 Task: Choose the license: BSD 2-clause "Simplified" License while creating a new repository.
Action: Mouse moved to (873, 73)
Screenshot: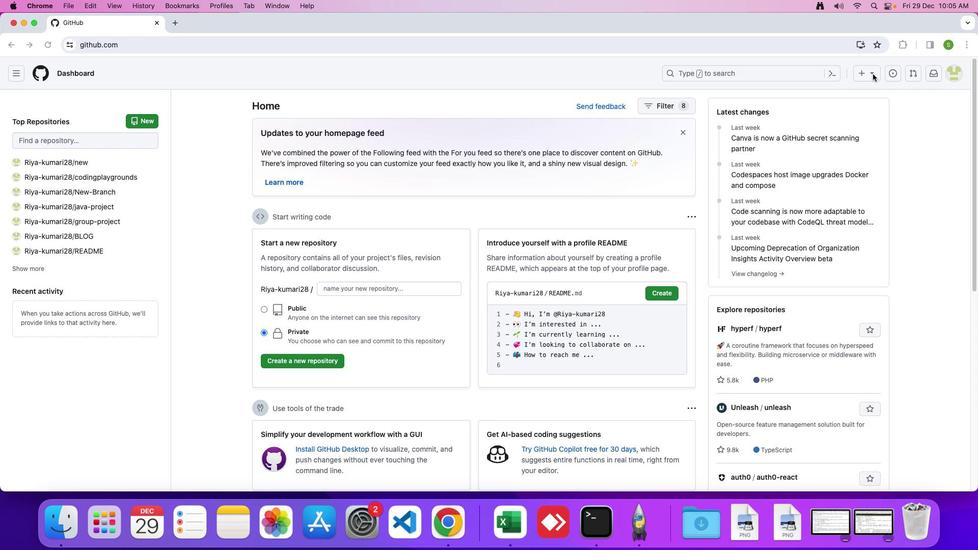 
Action: Mouse pressed left at (873, 73)
Screenshot: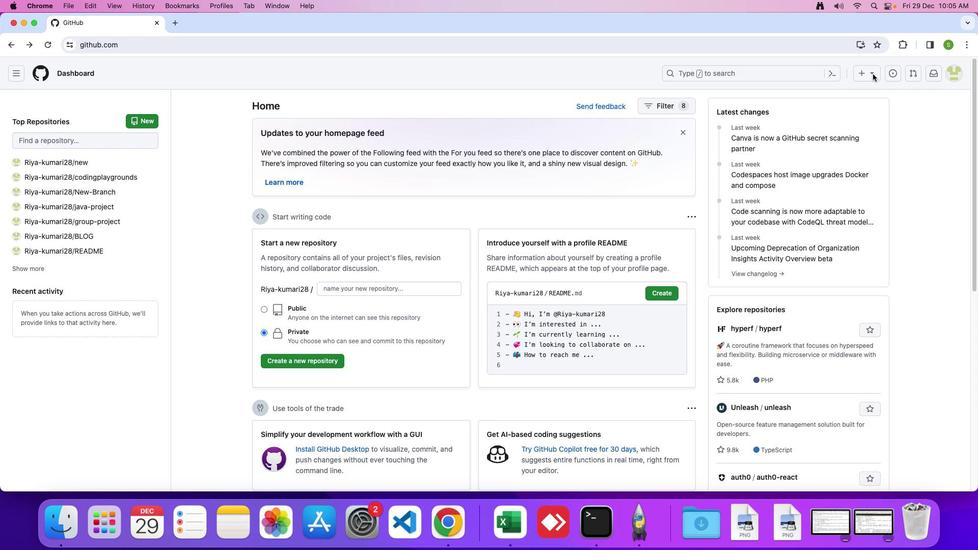 
Action: Mouse pressed left at (873, 73)
Screenshot: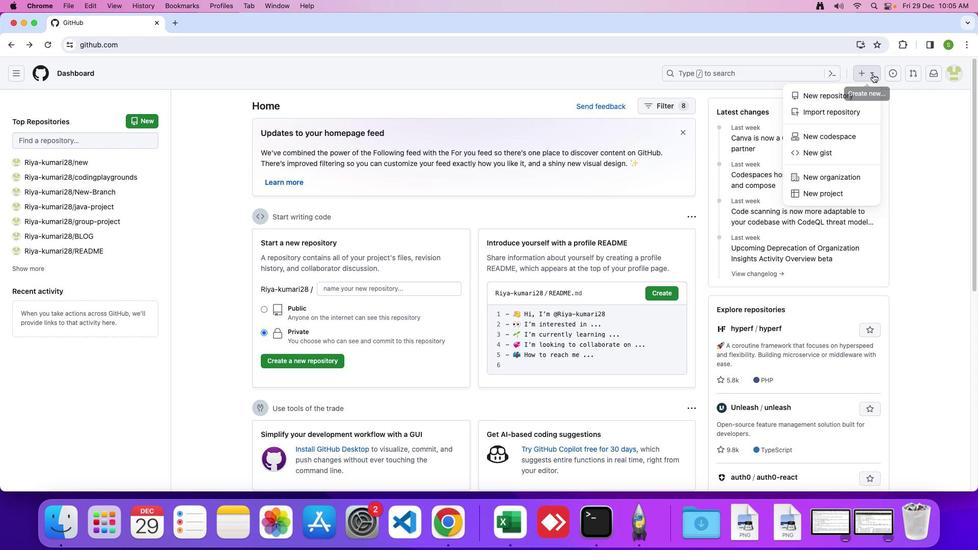 
Action: Mouse moved to (871, 74)
Screenshot: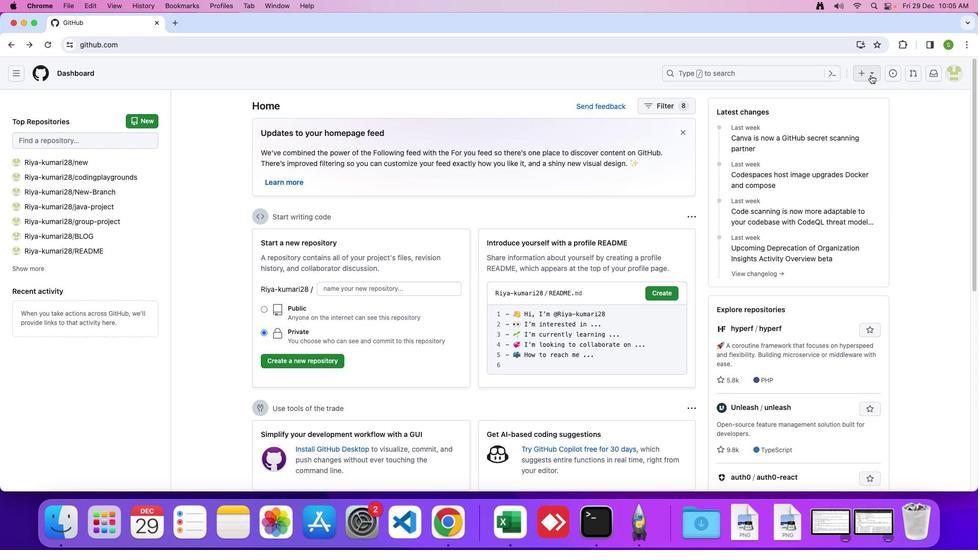 
Action: Mouse pressed left at (871, 74)
Screenshot: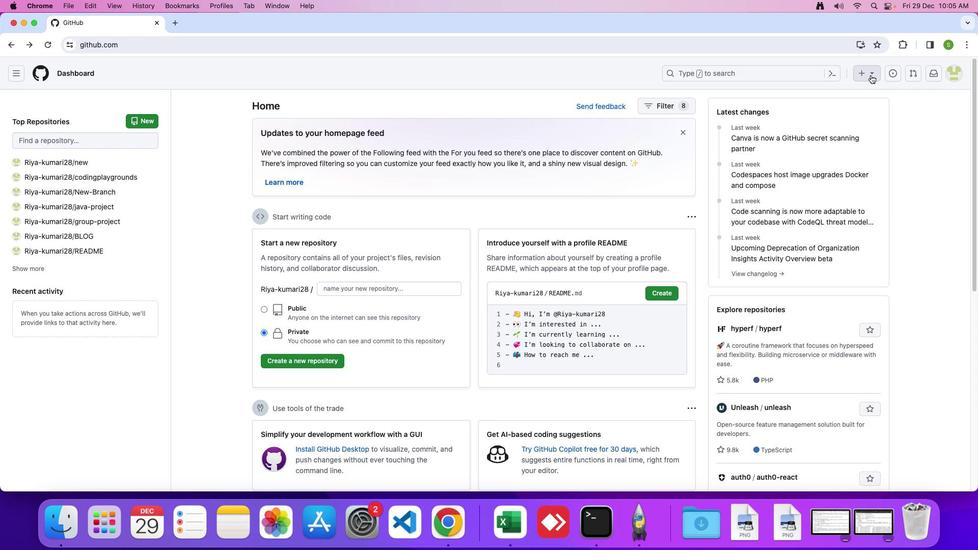 
Action: Mouse moved to (837, 94)
Screenshot: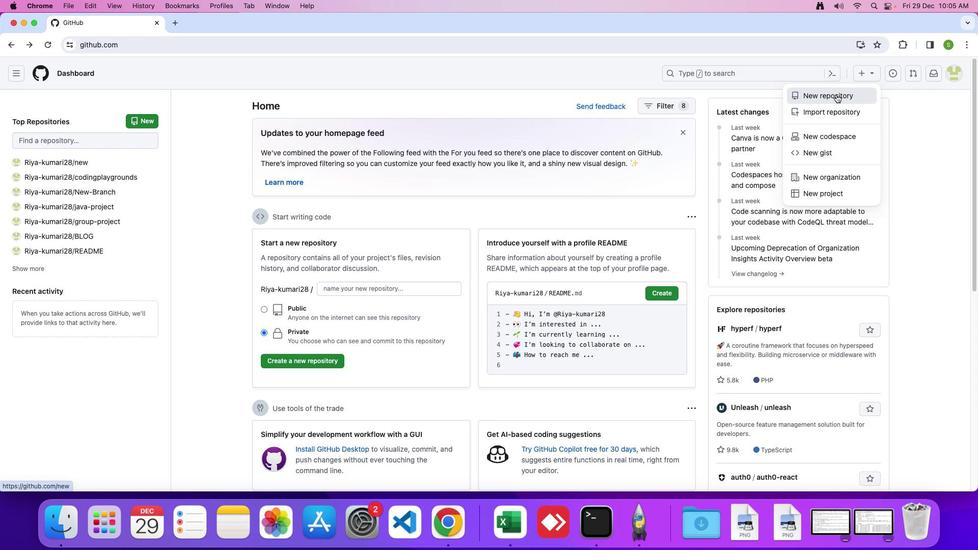 
Action: Mouse pressed left at (837, 94)
Screenshot: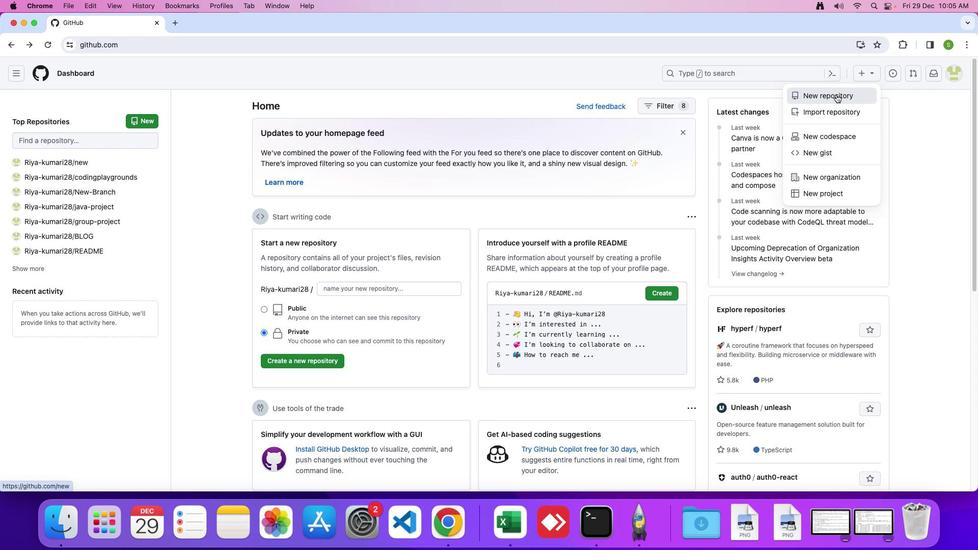 
Action: Mouse moved to (460, 317)
Screenshot: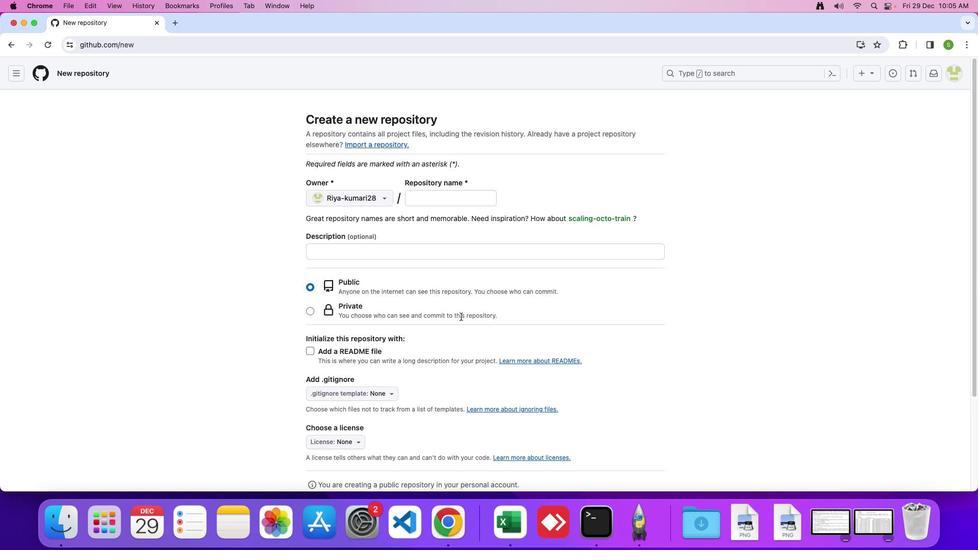 
Action: Mouse scrolled (460, 317) with delta (0, 0)
Screenshot: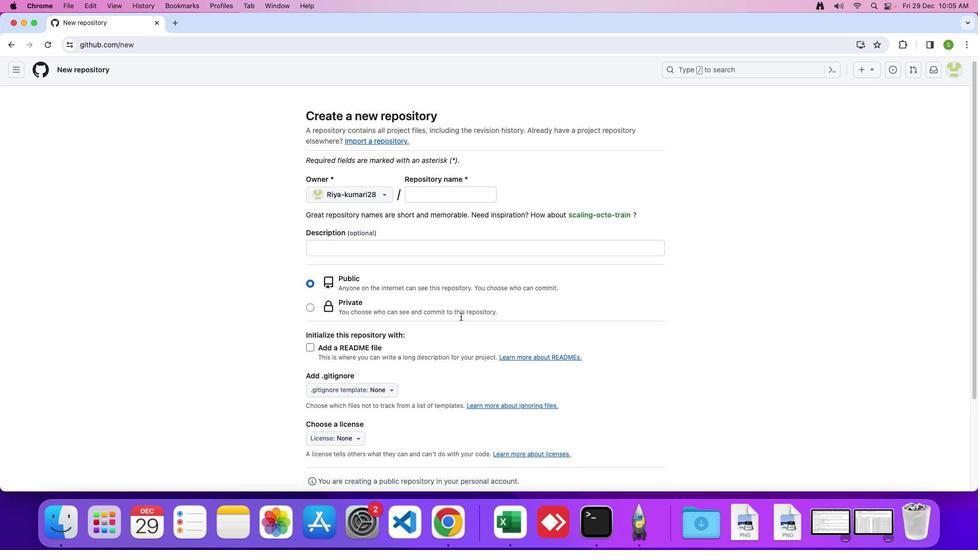 
Action: Mouse scrolled (460, 317) with delta (0, 0)
Screenshot: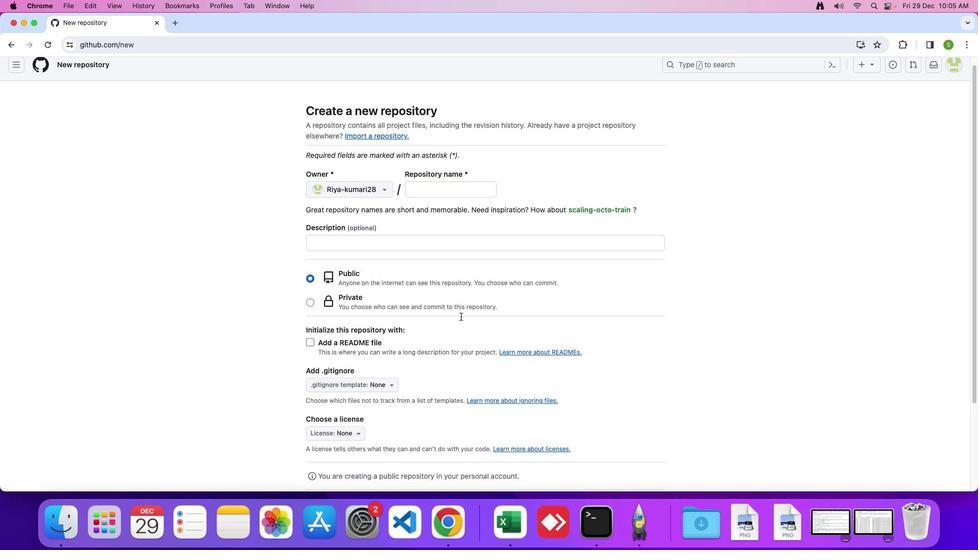 
Action: Mouse scrolled (460, 317) with delta (0, -1)
Screenshot: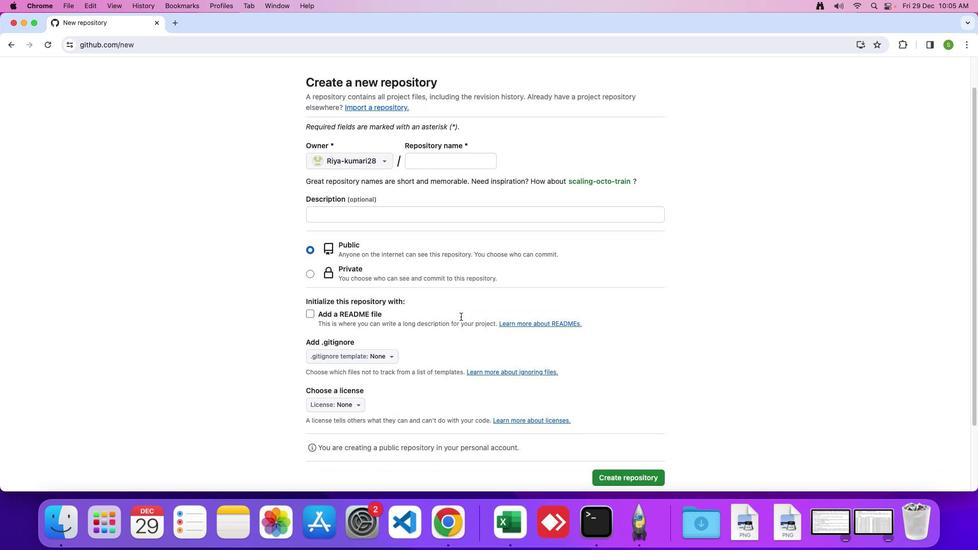 
Action: Mouse moved to (360, 378)
Screenshot: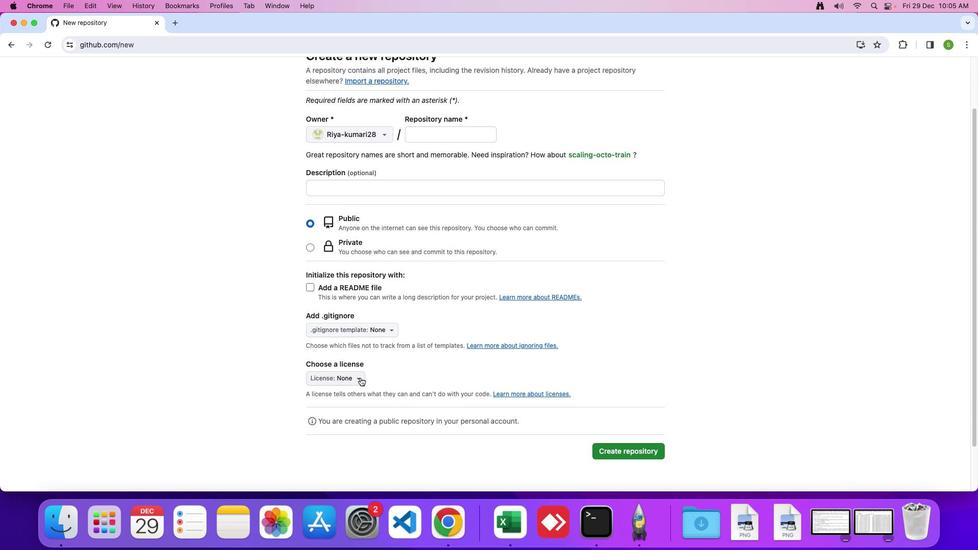 
Action: Mouse pressed left at (360, 378)
Screenshot: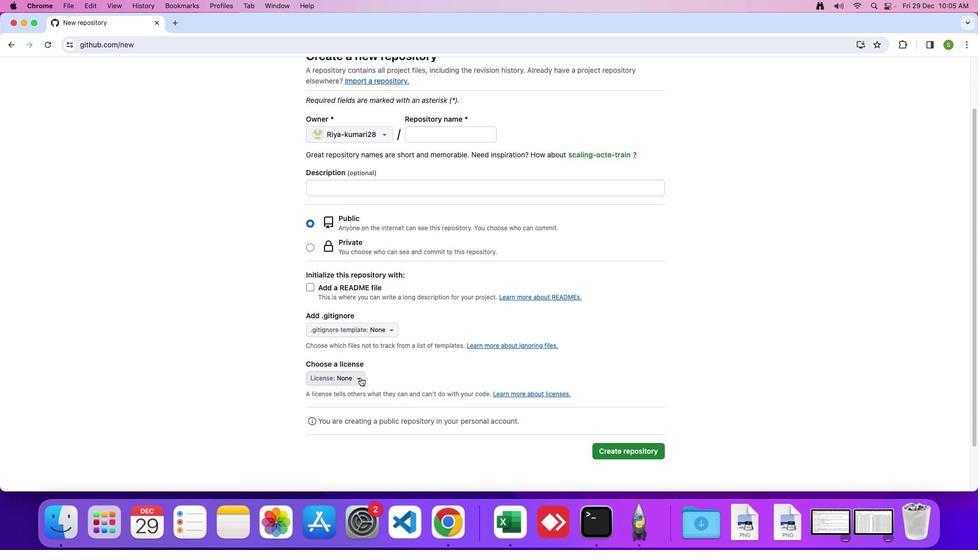 
Action: Mouse moved to (375, 269)
Screenshot: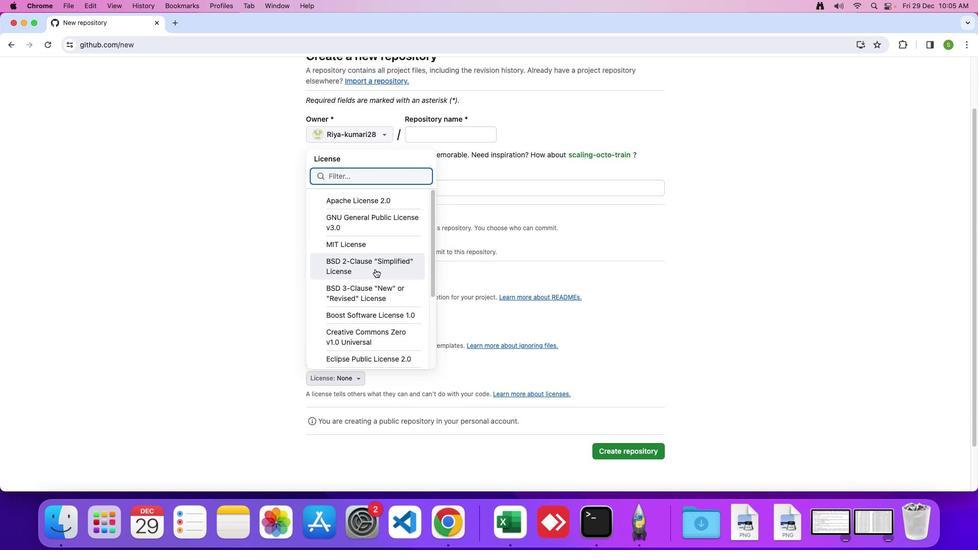 
Action: Mouse pressed left at (375, 269)
Screenshot: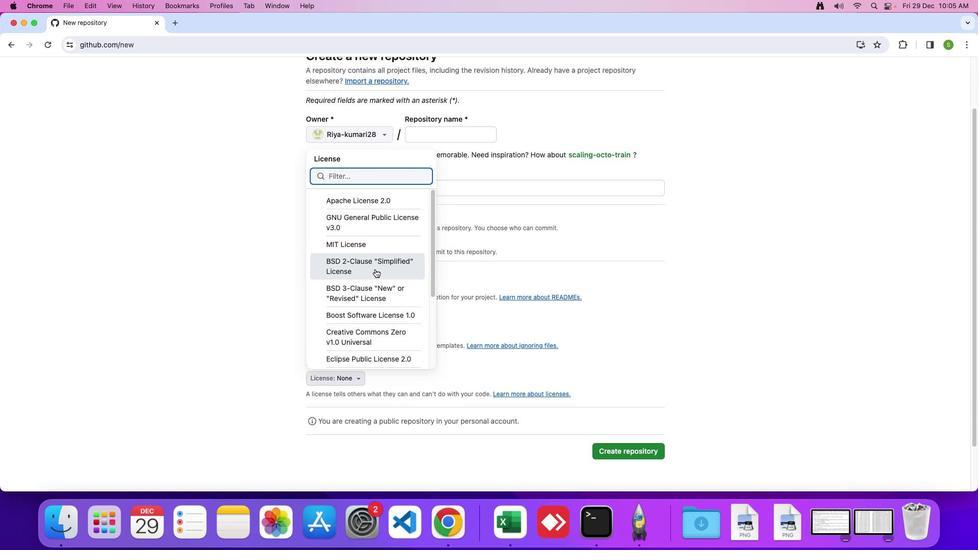 
